 Task: Check a repository's "Topics" for categorized project themes.
Action: Mouse moved to (937, 76)
Screenshot: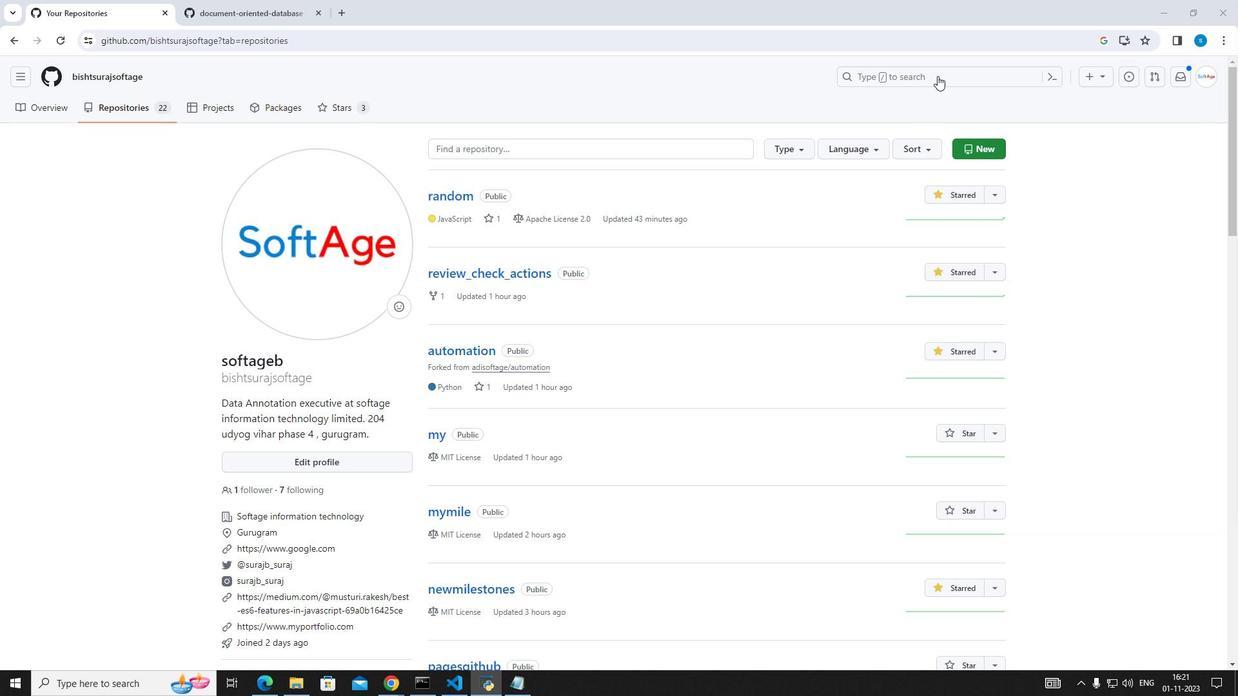 
Action: Mouse pressed left at (937, 76)
Screenshot: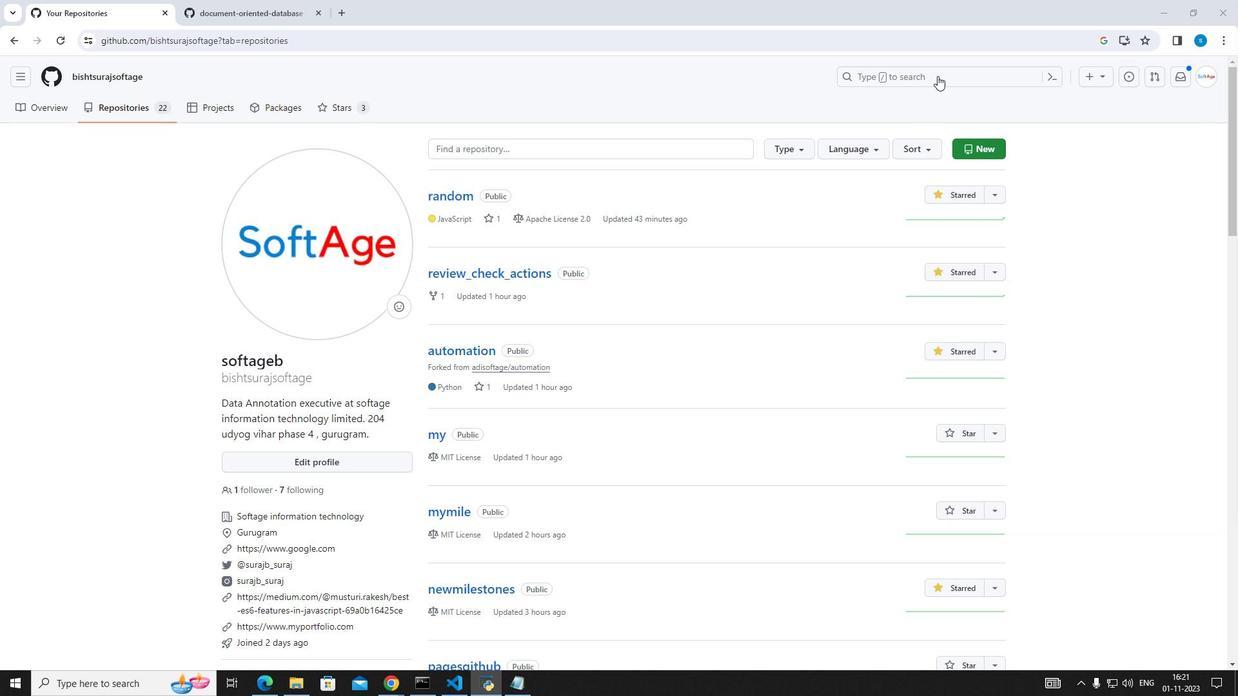 
Action: Key pressed boo<Key.backspace><Key.backspace><Key.backspace><Key.backspace><Key.backspace><Key.backspace><Key.backspace><Key.backspace><Key.backspace><Key.backspace><Key.backspace><Key.backspace><Key.backspace><Key.backspace><Key.backspace><Key.backspace><Key.backspace><Key.backspace><Key.backspace><Key.backspace><Key.backspace><Key.backspace><Key.backspace><Key.backspace><Key.backspace><Key.backspace><Key.backspace><Key.backspace><Key.backspace><Key.backspace><Key.backspace><Key.backspace>bootstrap<Key.enter>
Screenshot: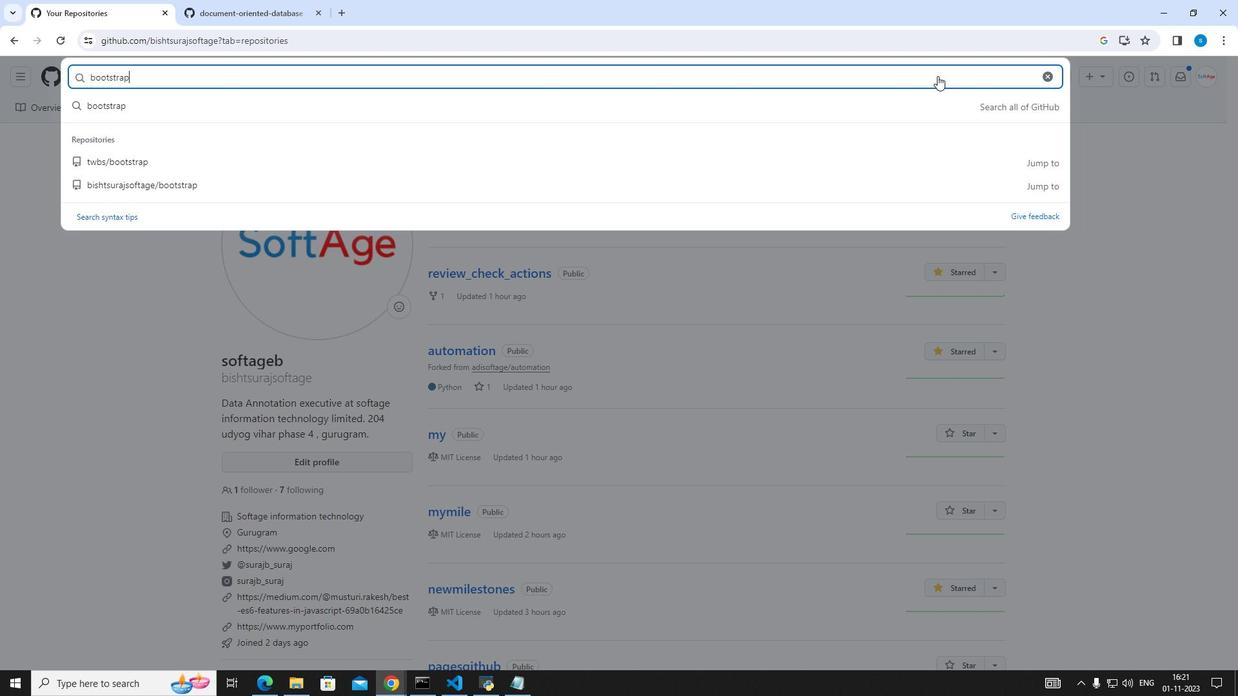 
Action: Mouse moved to (291, 145)
Screenshot: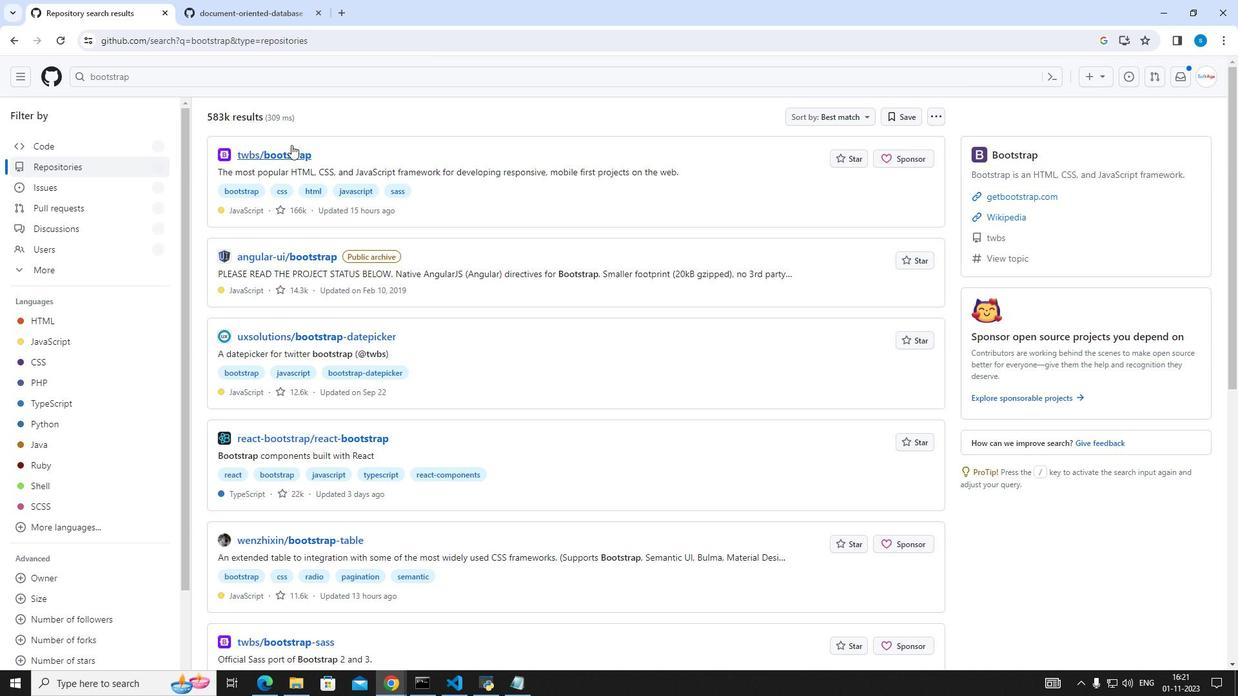 
Action: Mouse pressed left at (291, 145)
Screenshot: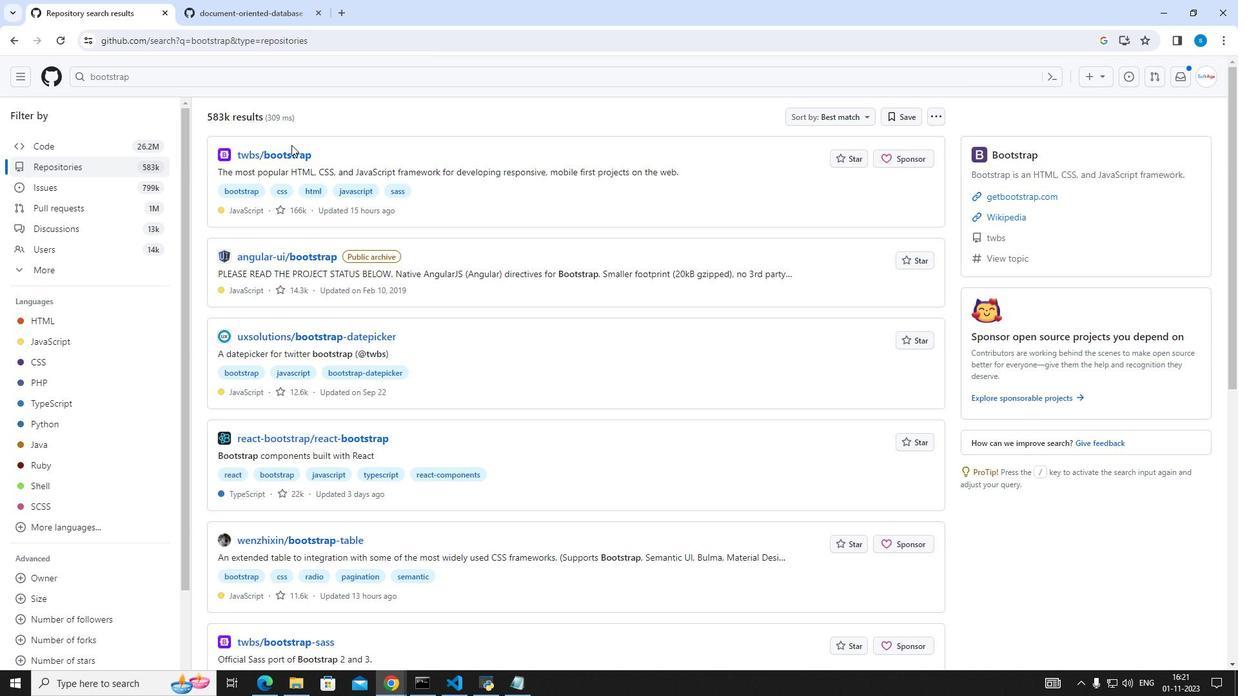
Action: Mouse moved to (288, 150)
Screenshot: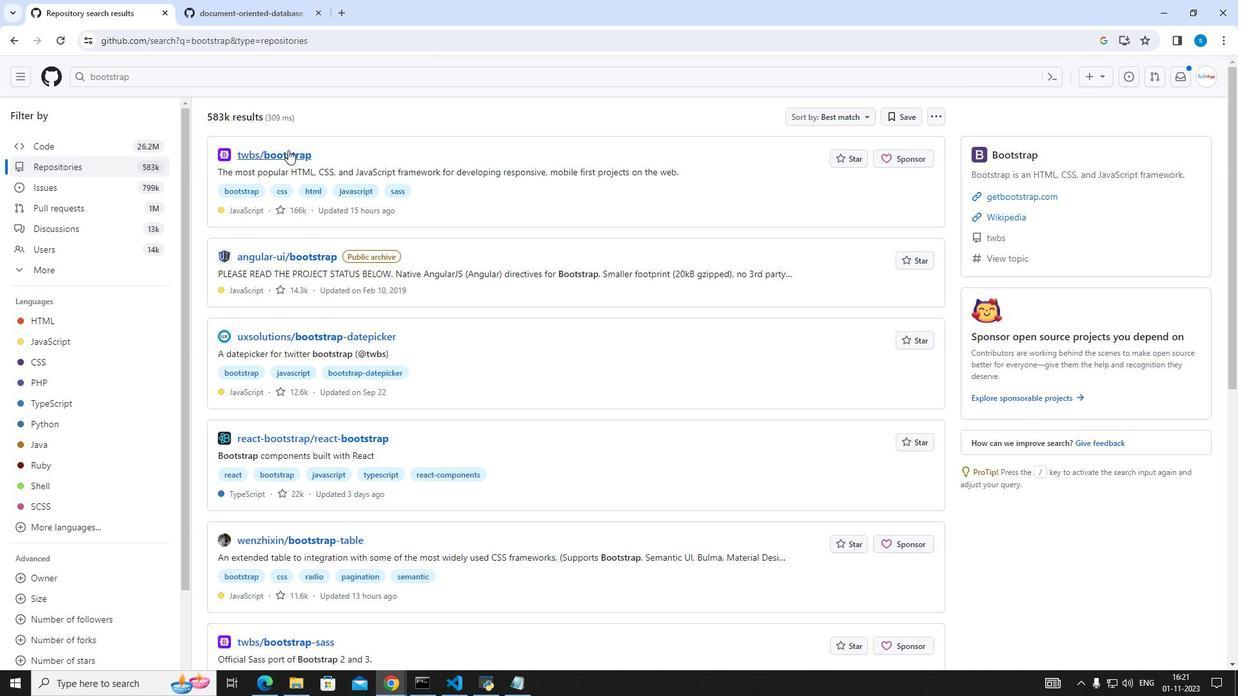 
Action: Mouse pressed left at (288, 150)
Screenshot: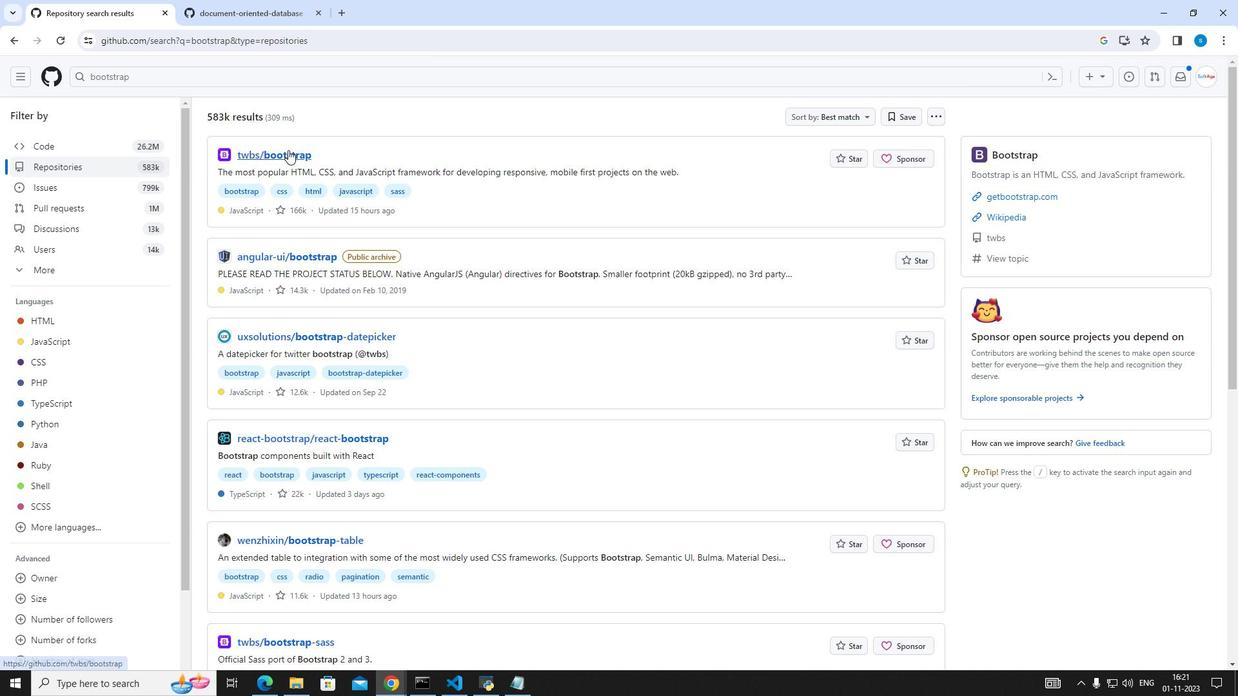
Action: Mouse moved to (843, 305)
Screenshot: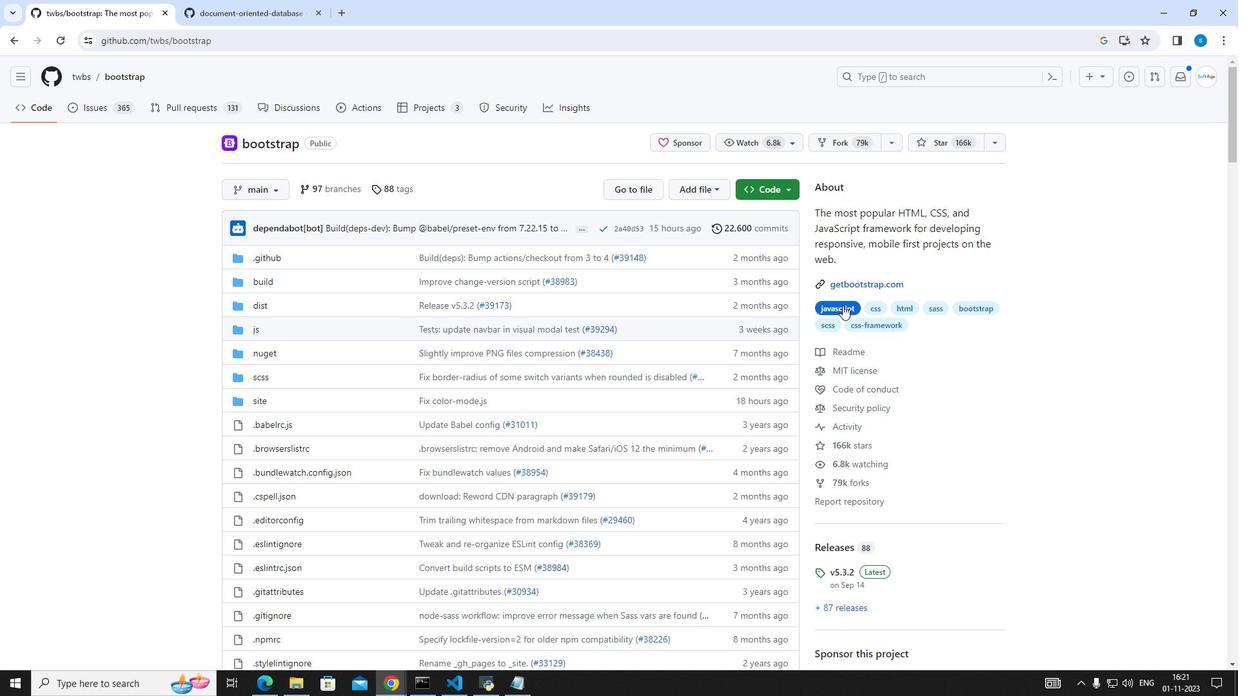 
Action: Mouse pressed left at (843, 305)
Screenshot: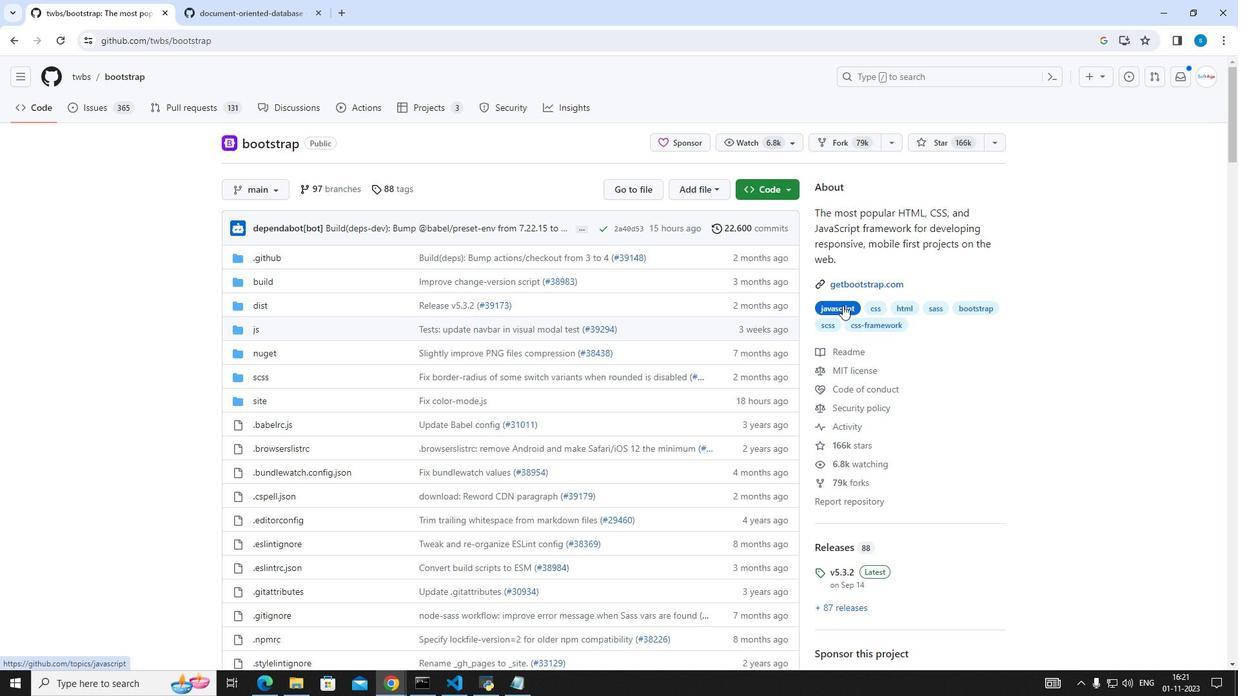 
Action: Mouse moved to (9, 45)
Screenshot: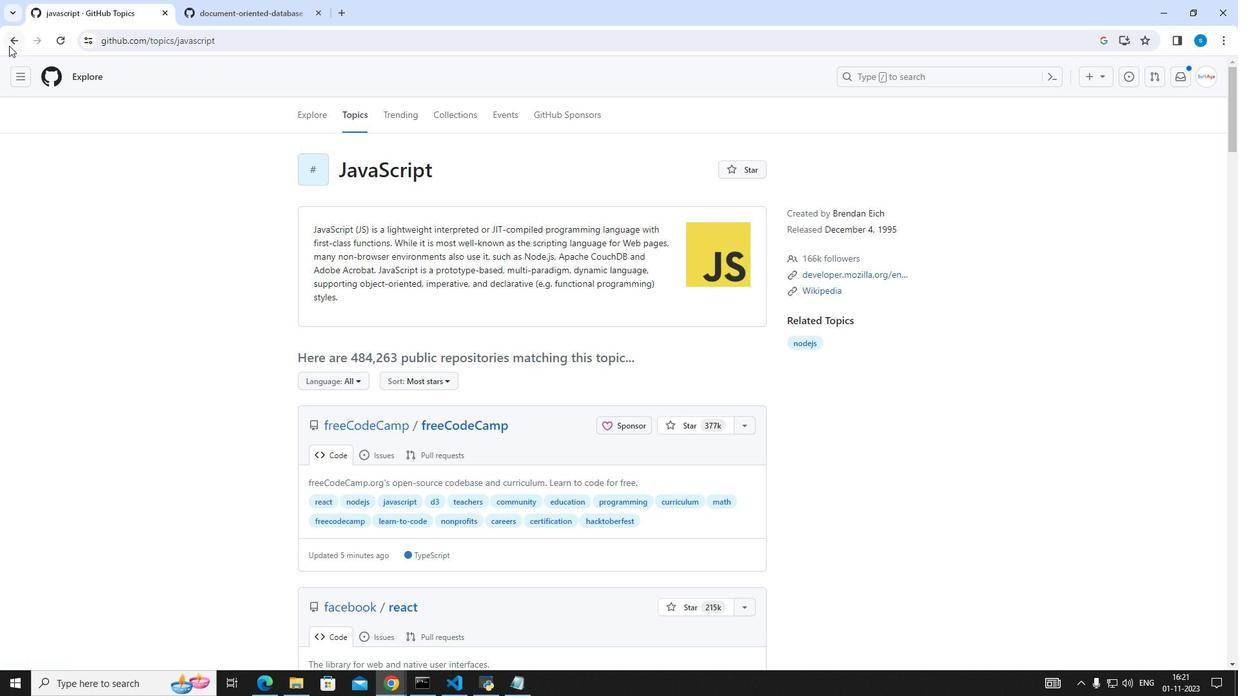 
Action: Mouse pressed left at (9, 45)
Screenshot: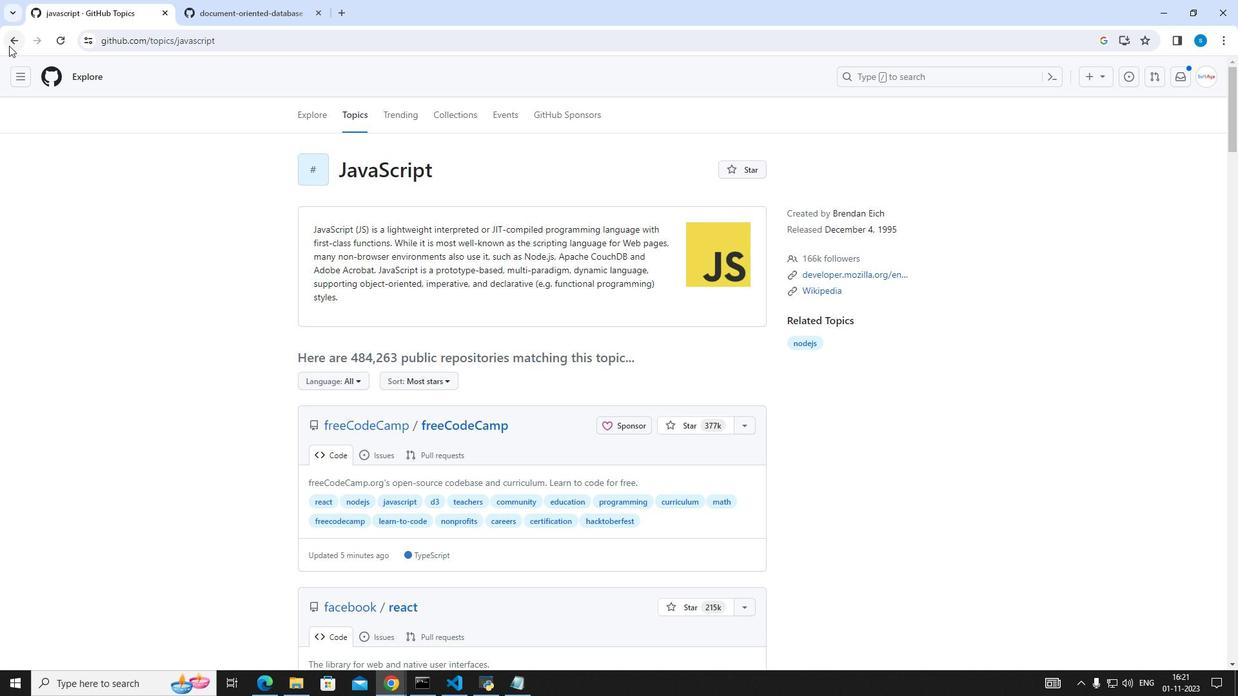 
Action: Mouse moved to (904, 302)
Screenshot: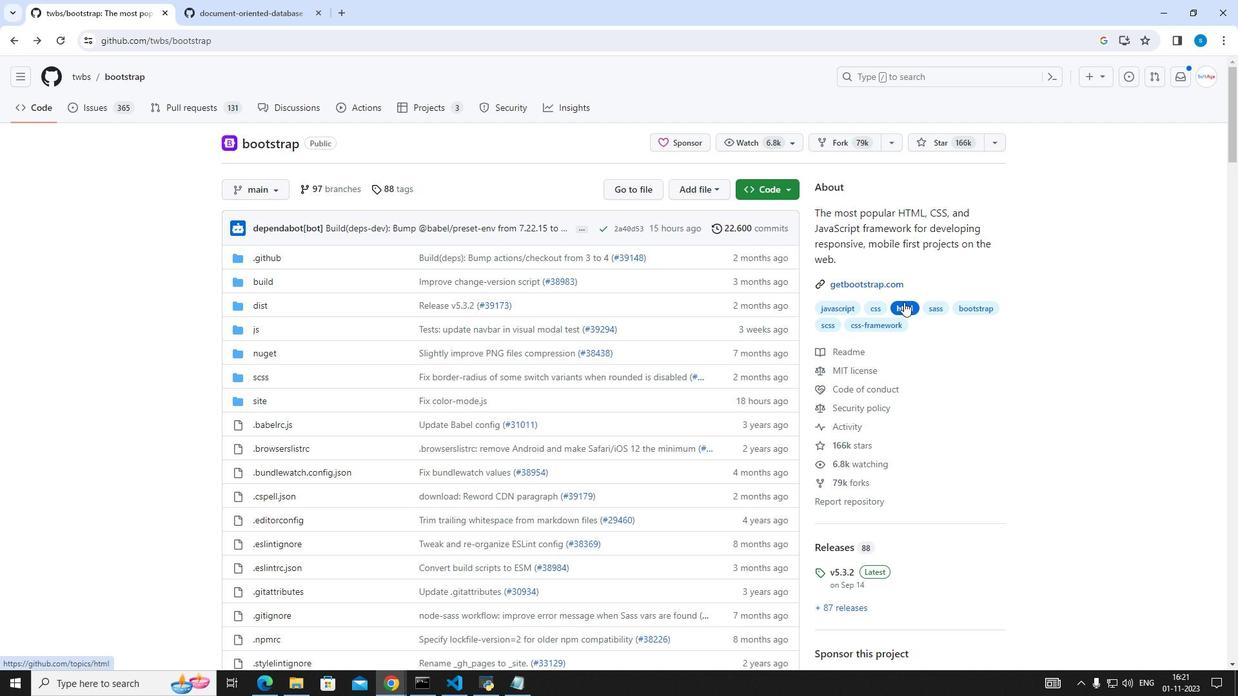 
Action: Mouse pressed left at (904, 302)
Screenshot: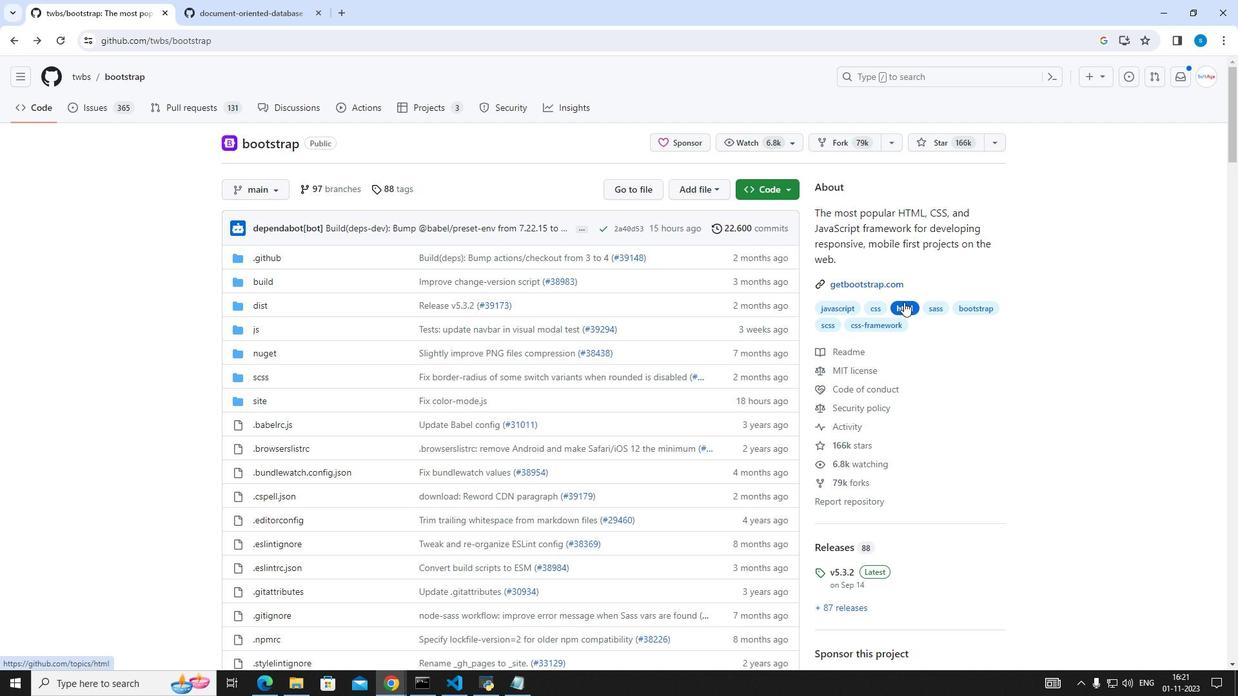 
Action: Mouse moved to (841, 390)
Screenshot: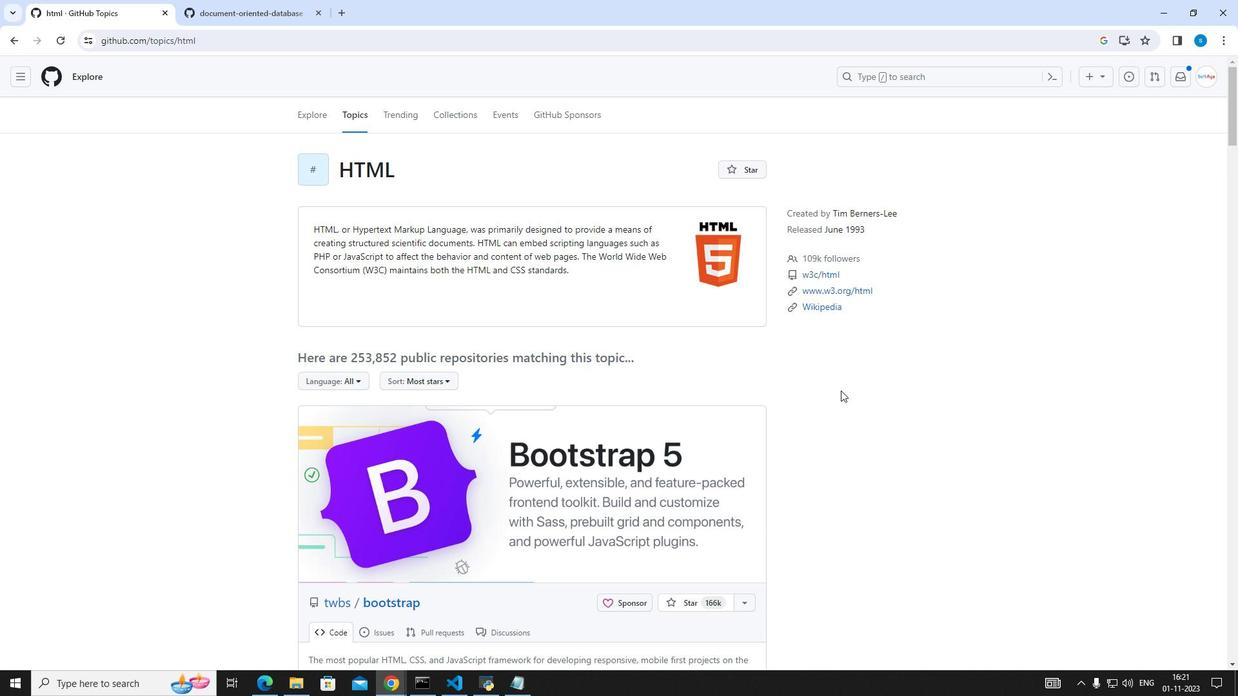 
Action: Mouse scrolled (841, 390) with delta (0, 0)
Screenshot: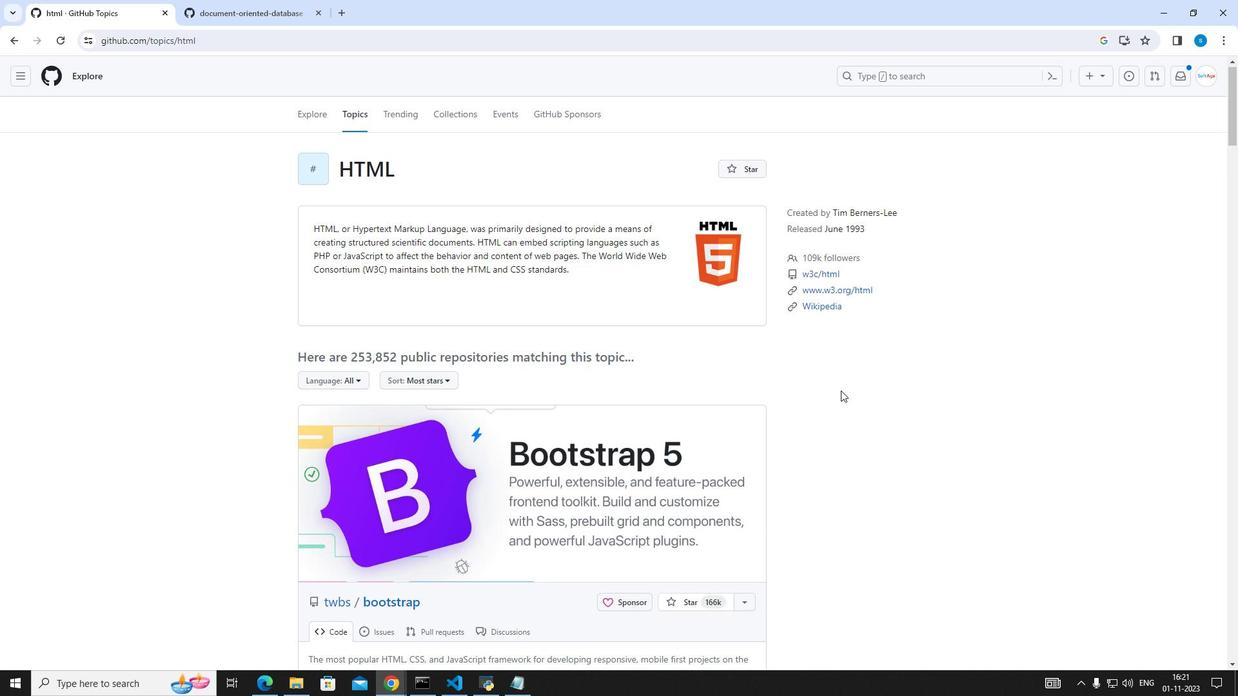 
Action: Mouse scrolled (841, 390) with delta (0, 0)
Screenshot: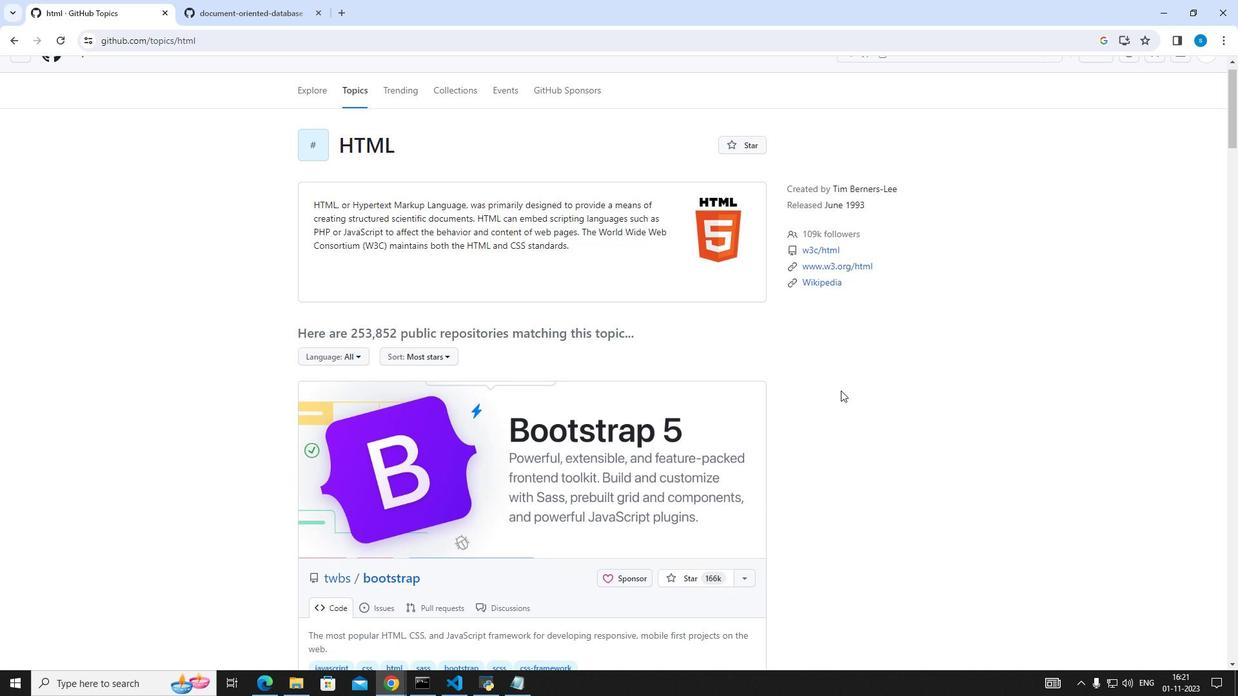 
Action: Mouse scrolled (841, 390) with delta (0, 0)
Screenshot: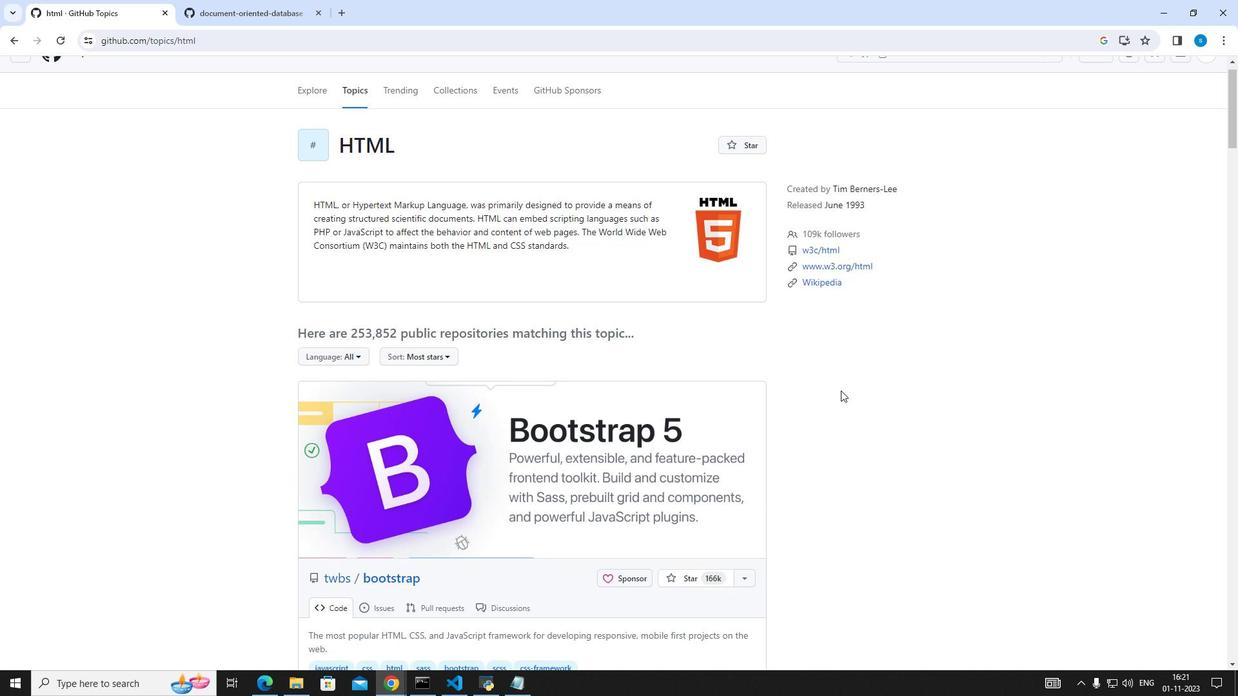 
Action: Mouse scrolled (841, 390) with delta (0, 0)
Screenshot: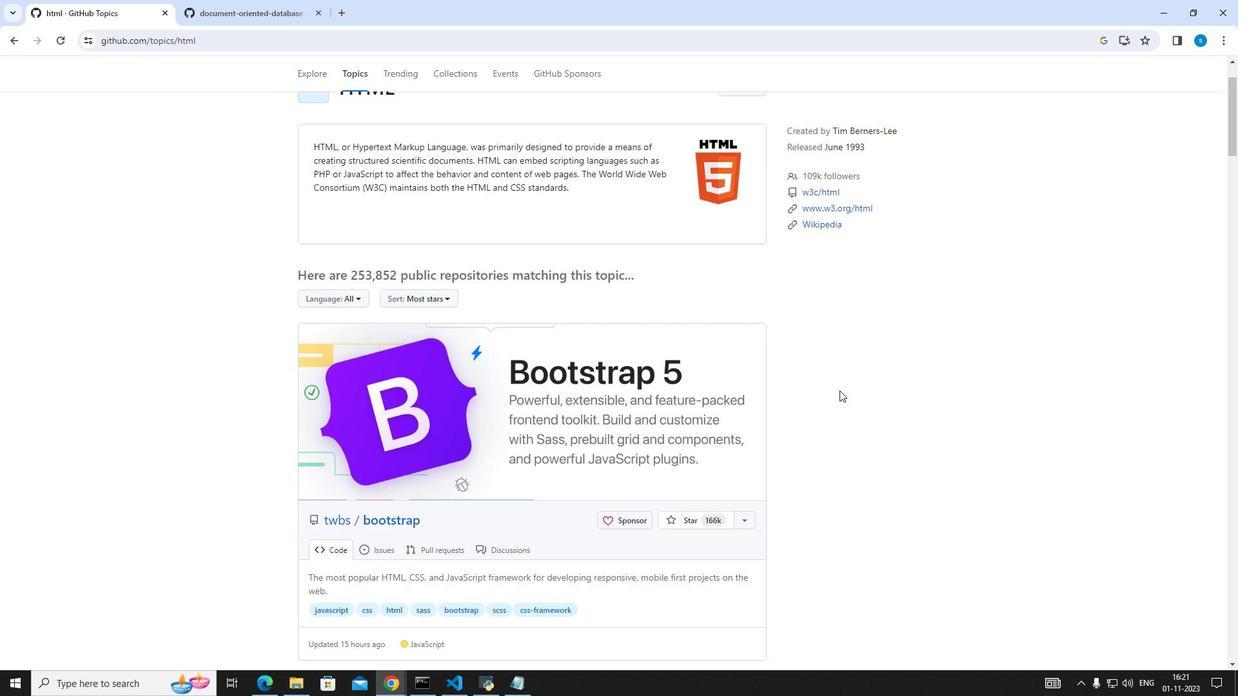 
Action: Mouse scrolled (841, 390) with delta (0, 0)
Screenshot: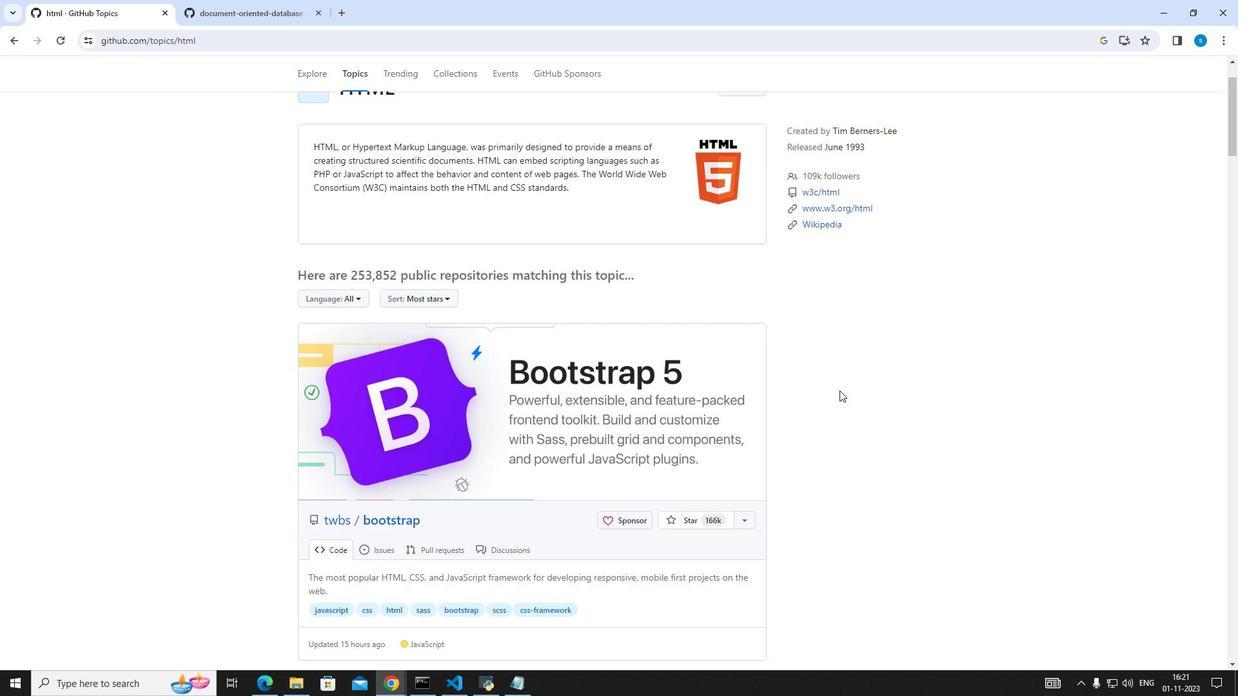 
Action: Mouse moved to (838, 392)
Screenshot: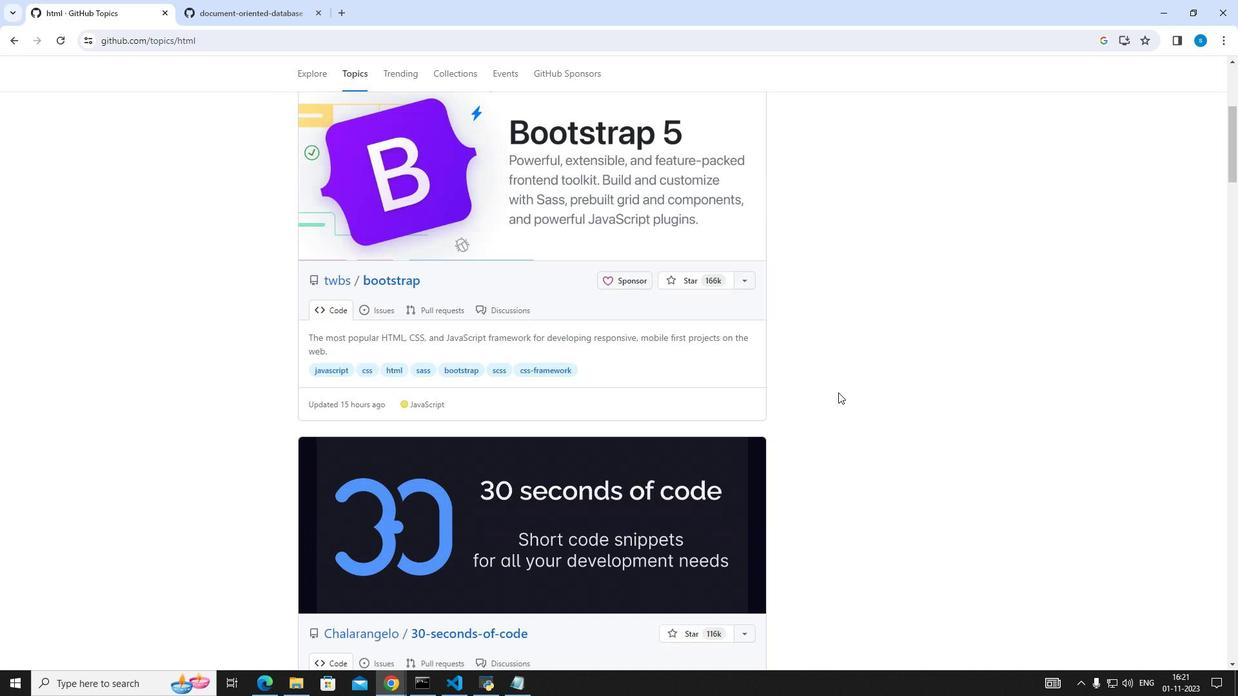 
Action: Mouse scrolled (838, 392) with delta (0, 0)
Screenshot: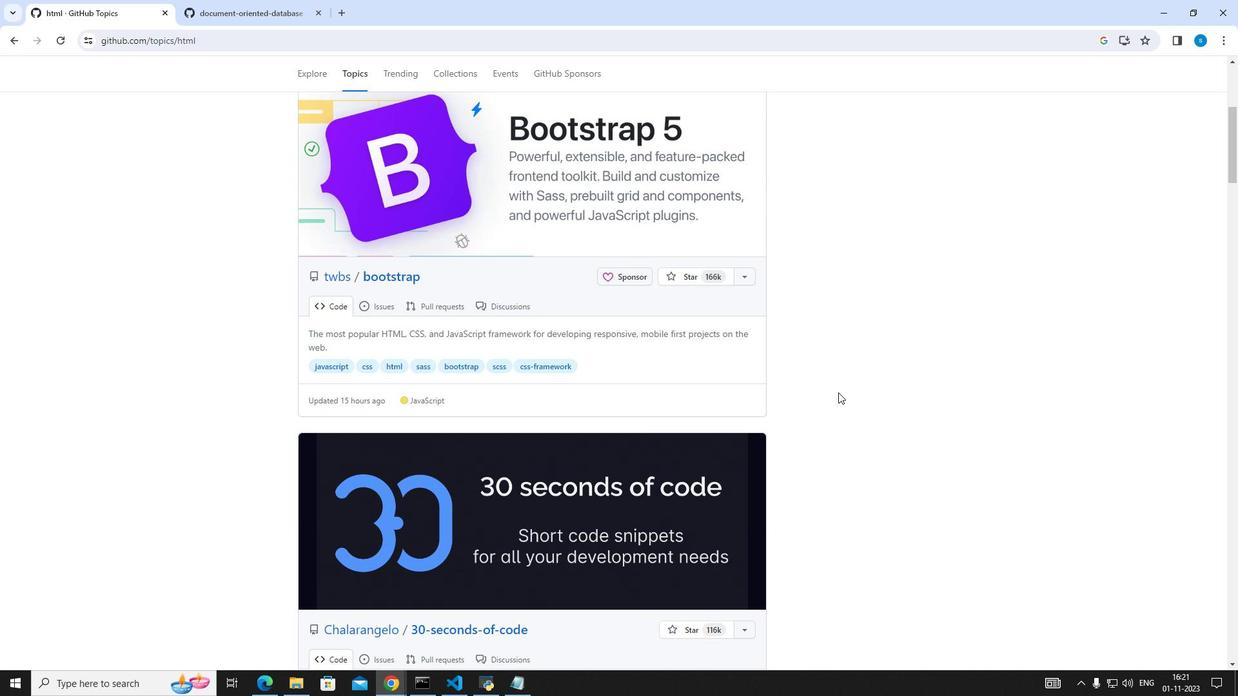 
Action: Mouse scrolled (838, 392) with delta (0, 0)
Screenshot: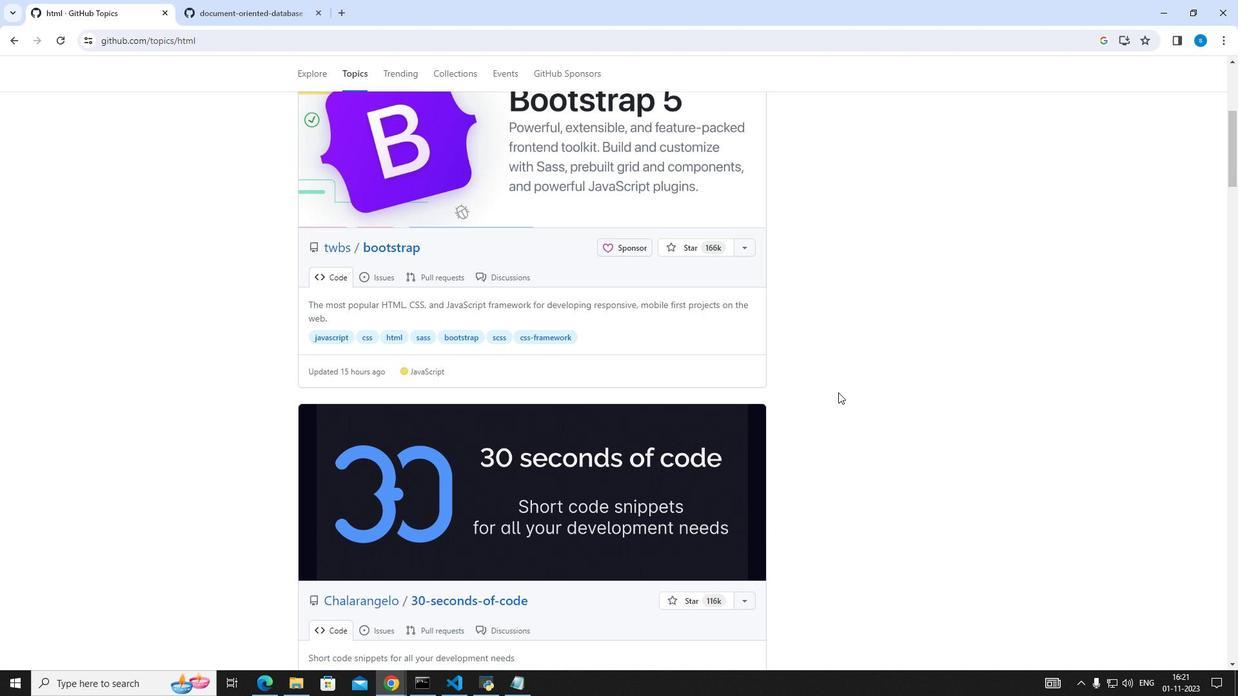 
Action: Mouse scrolled (838, 392) with delta (0, 0)
Screenshot: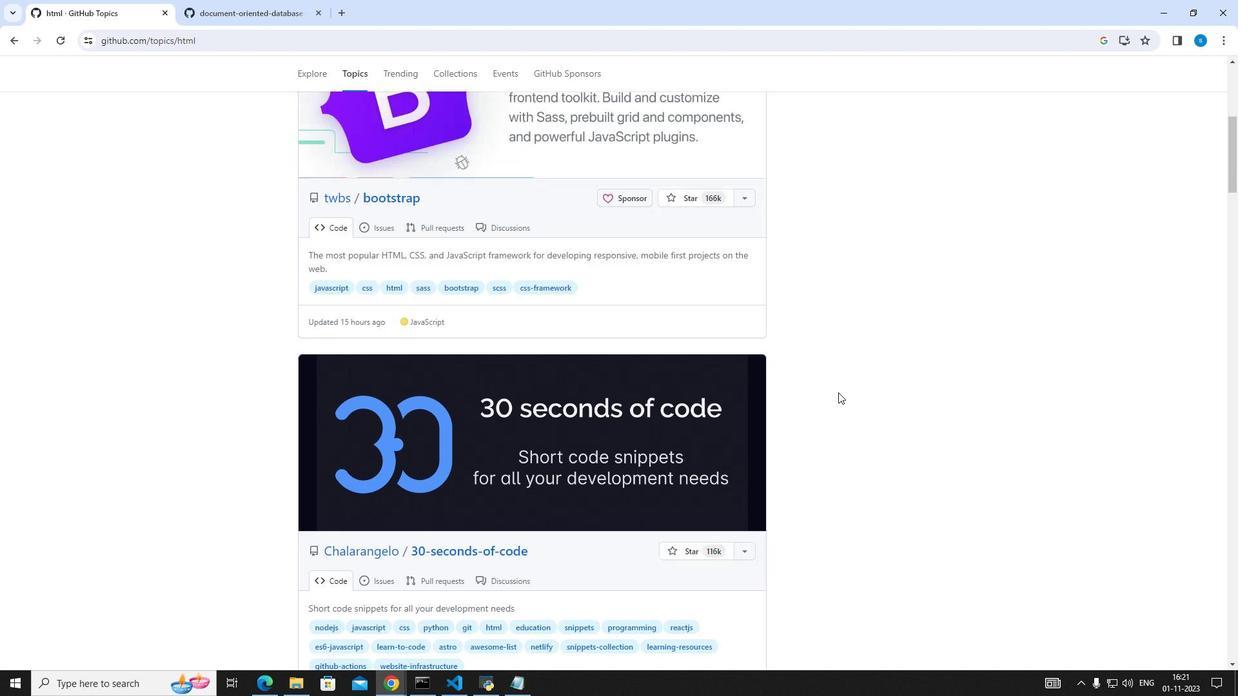 
Action: Mouse scrolled (838, 393) with delta (0, 0)
Screenshot: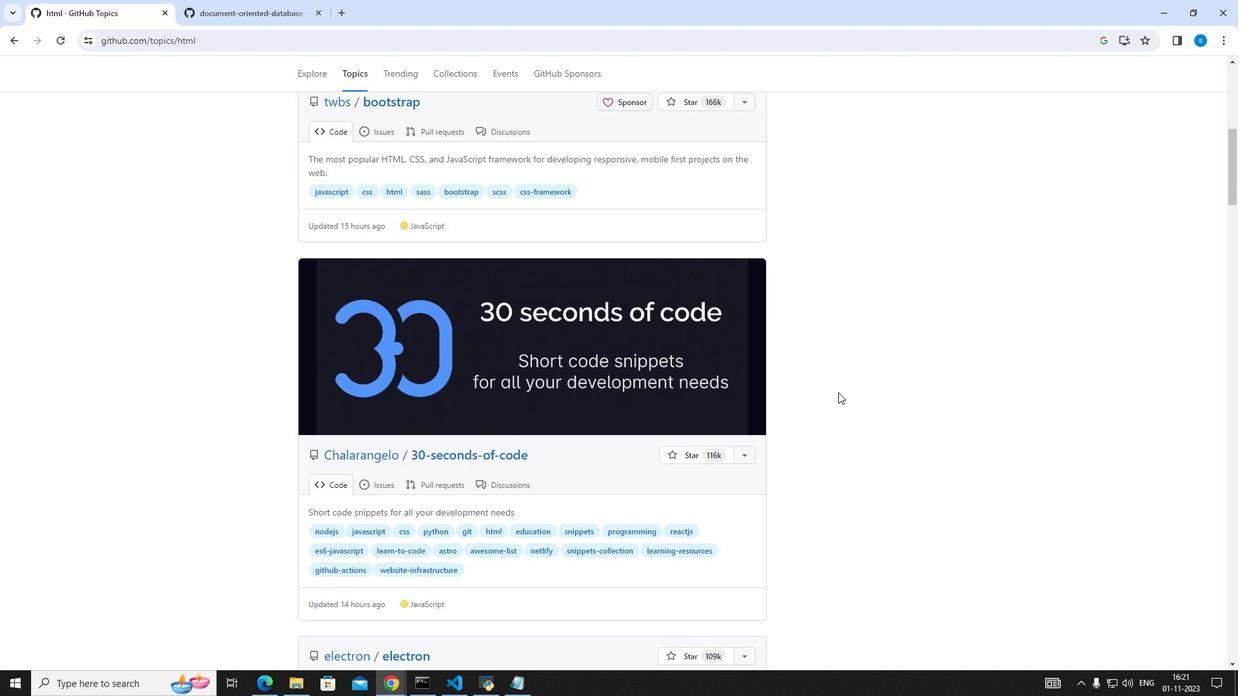 
Action: Mouse scrolled (838, 393) with delta (0, 0)
Screenshot: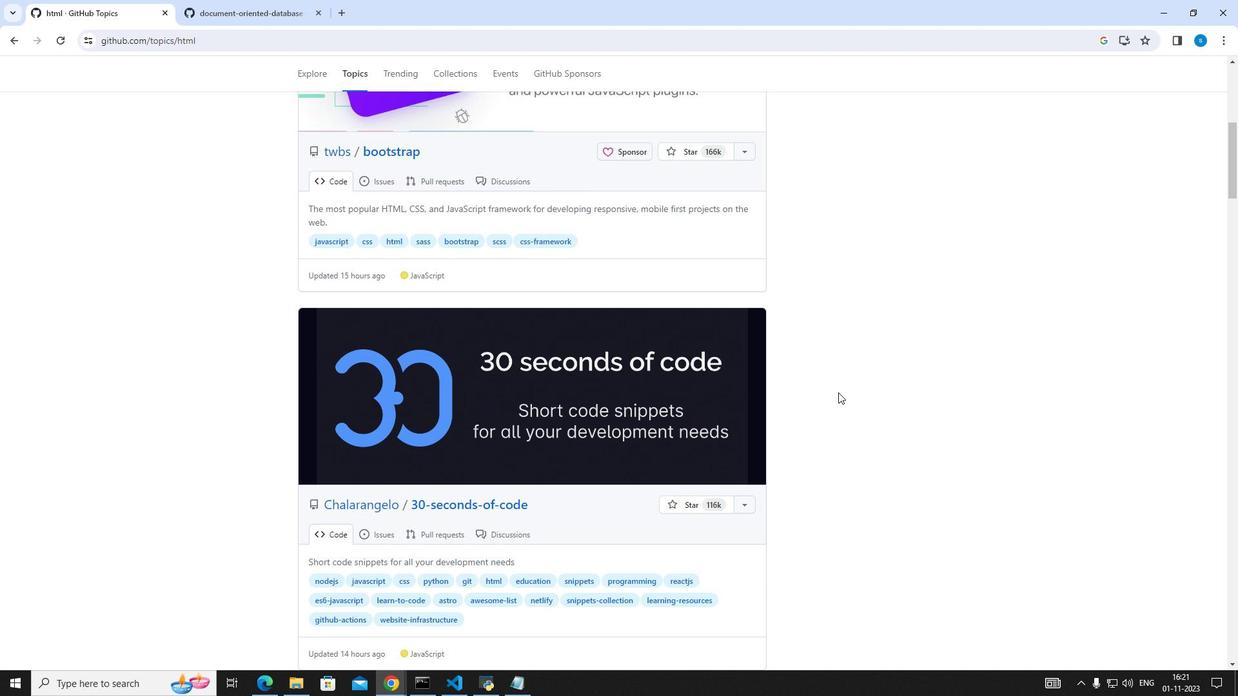 
Action: Mouse scrolled (838, 393) with delta (0, 0)
Screenshot: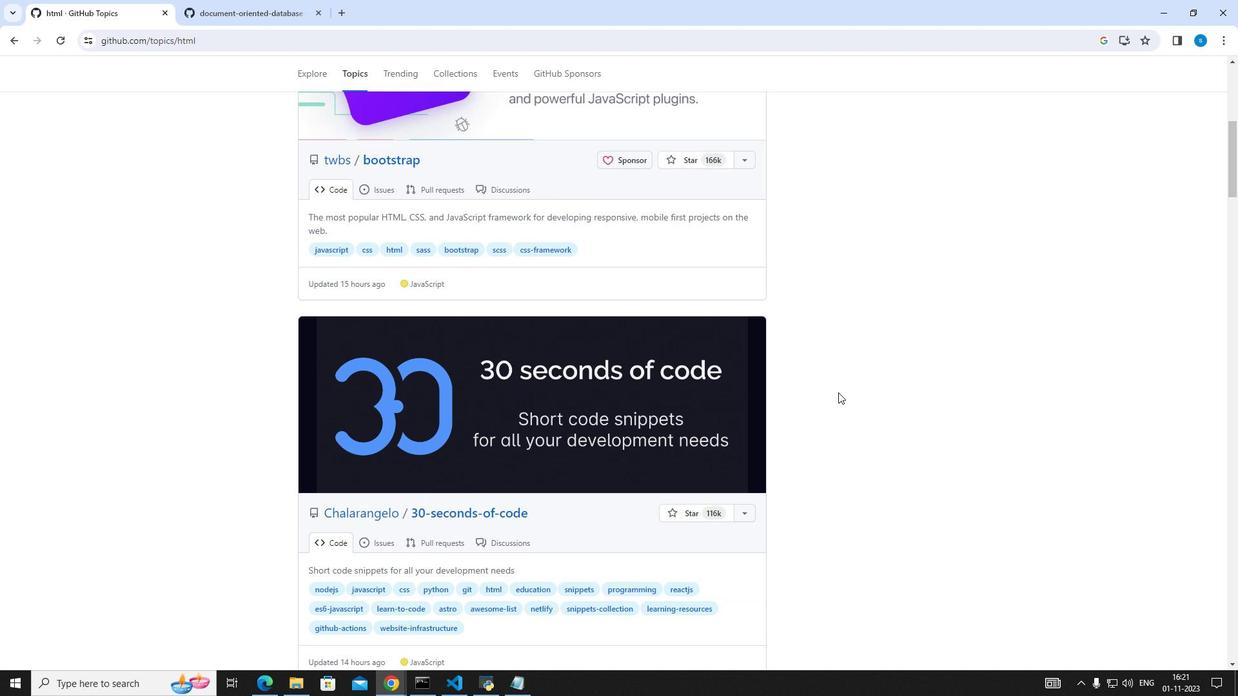 
Action: Mouse scrolled (838, 393) with delta (0, 0)
Screenshot: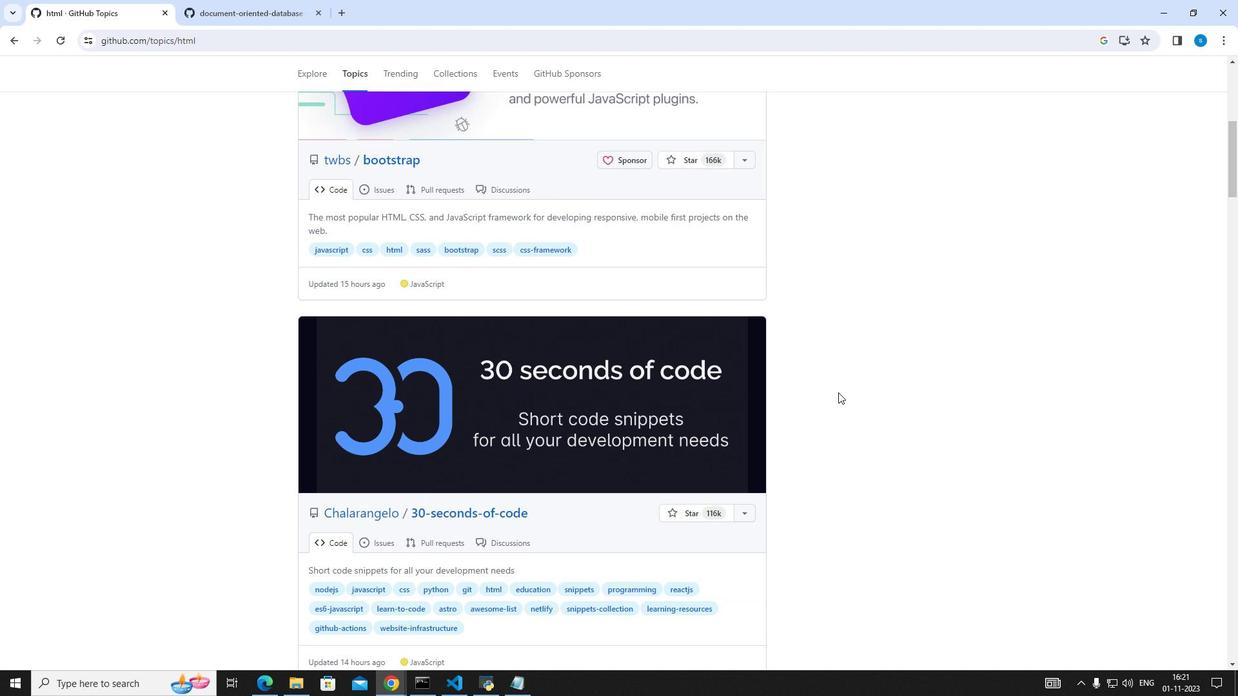 
Action: Mouse scrolled (838, 393) with delta (0, 0)
Screenshot: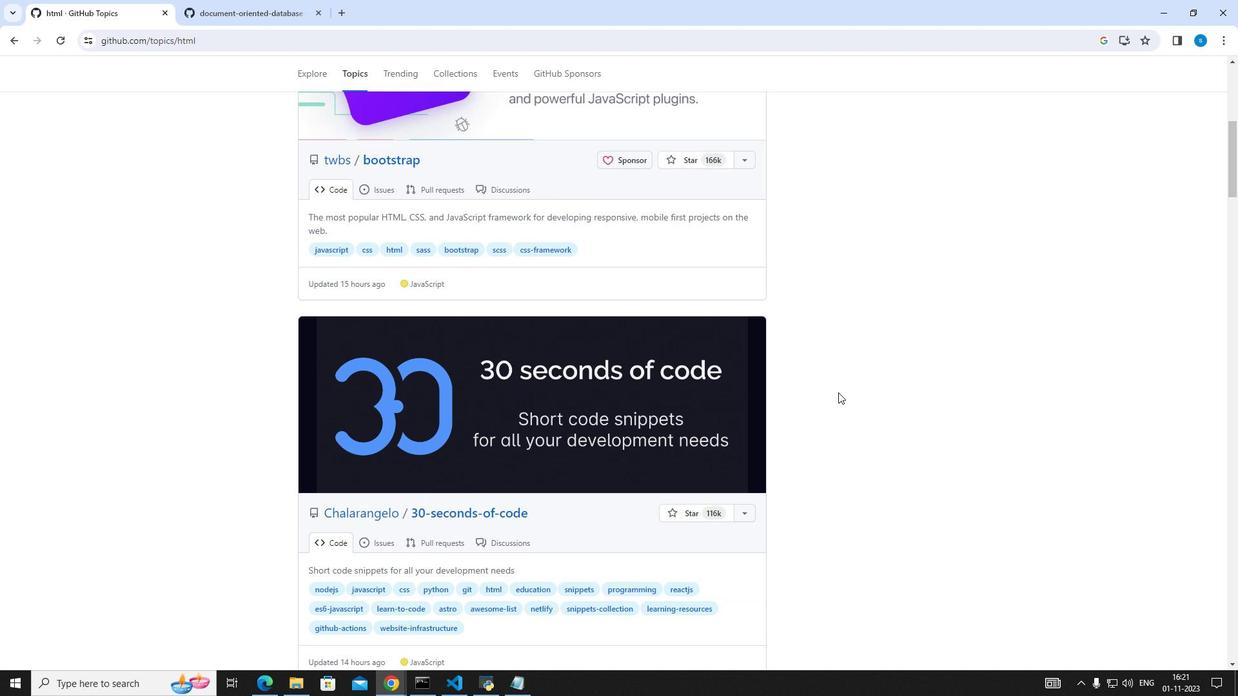 
Action: Mouse scrolled (838, 393) with delta (0, 0)
Screenshot: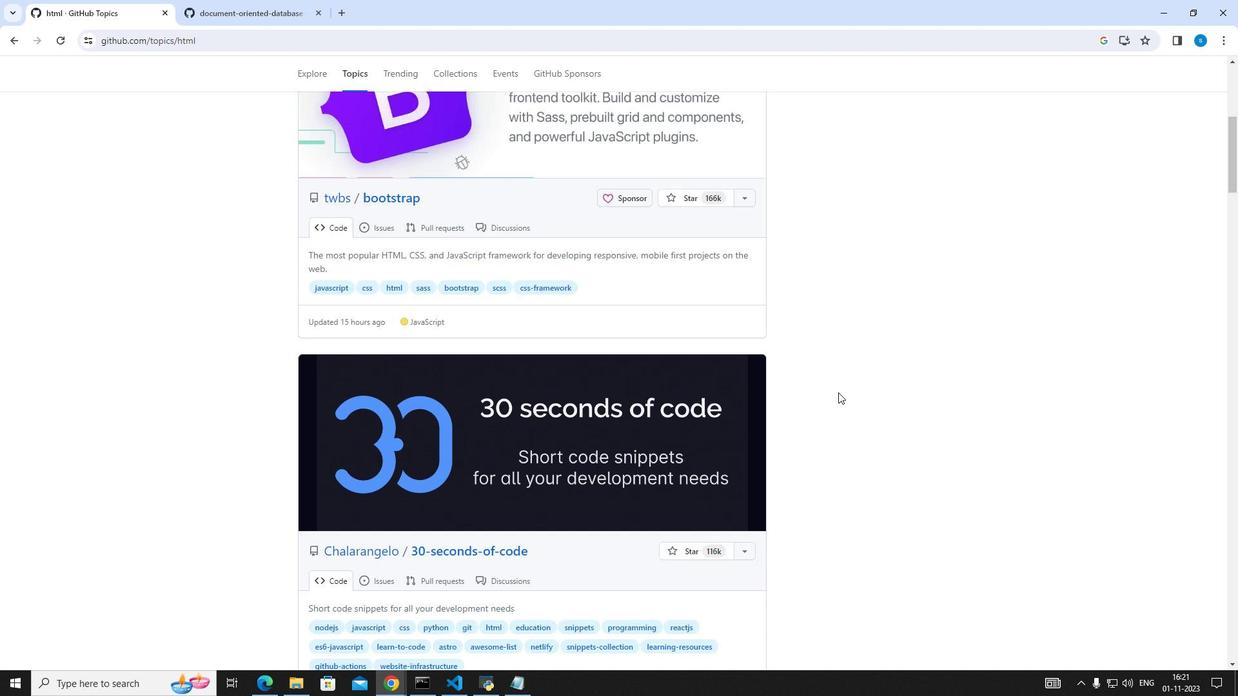 
Action: Mouse scrolled (838, 393) with delta (0, 0)
Screenshot: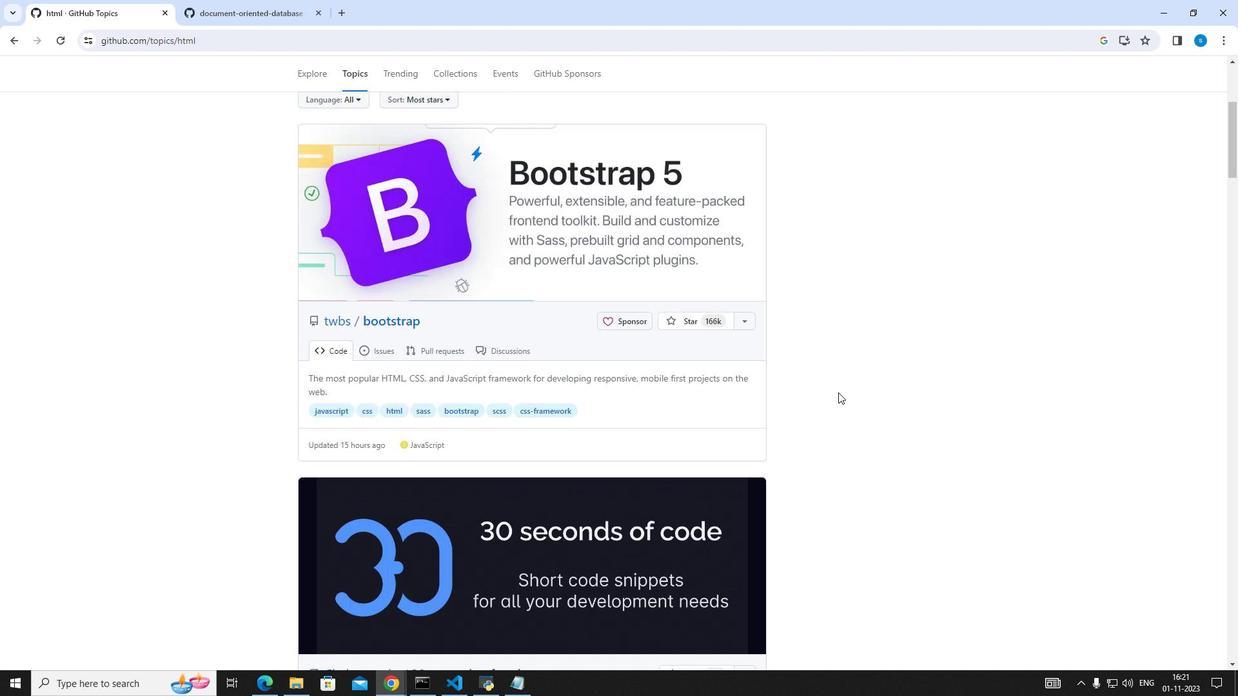 
Action: Mouse scrolled (838, 393) with delta (0, 0)
Screenshot: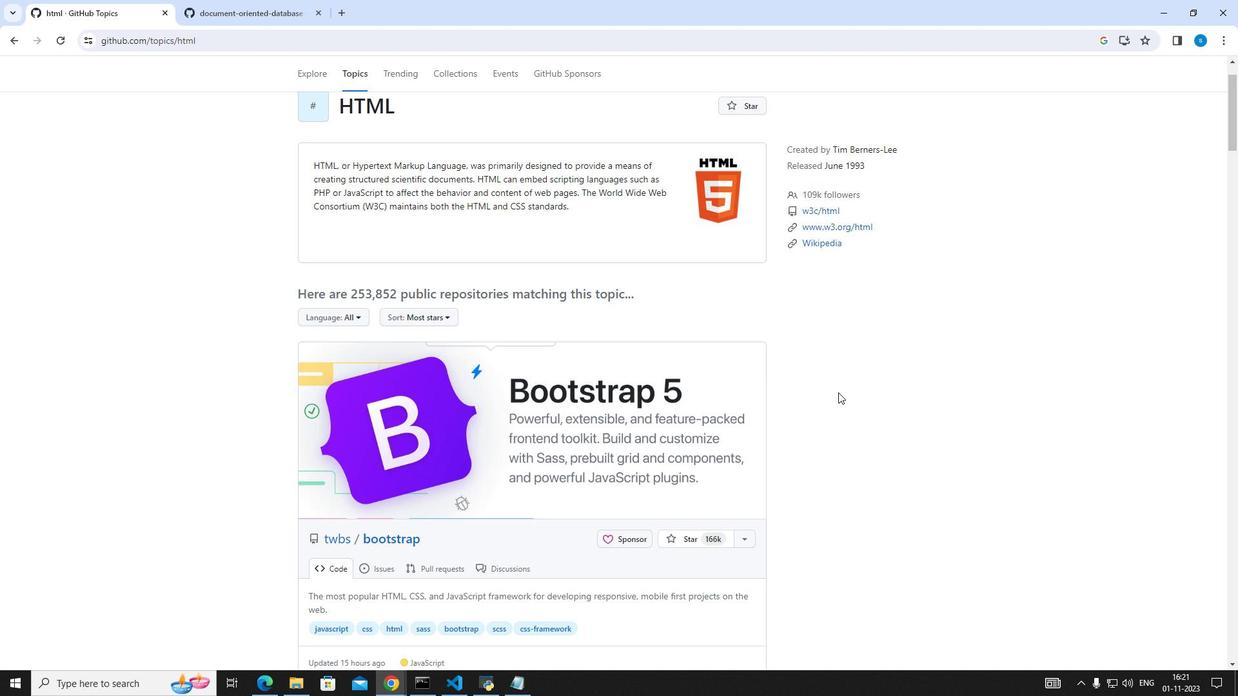 
Action: Mouse scrolled (838, 393) with delta (0, 0)
Screenshot: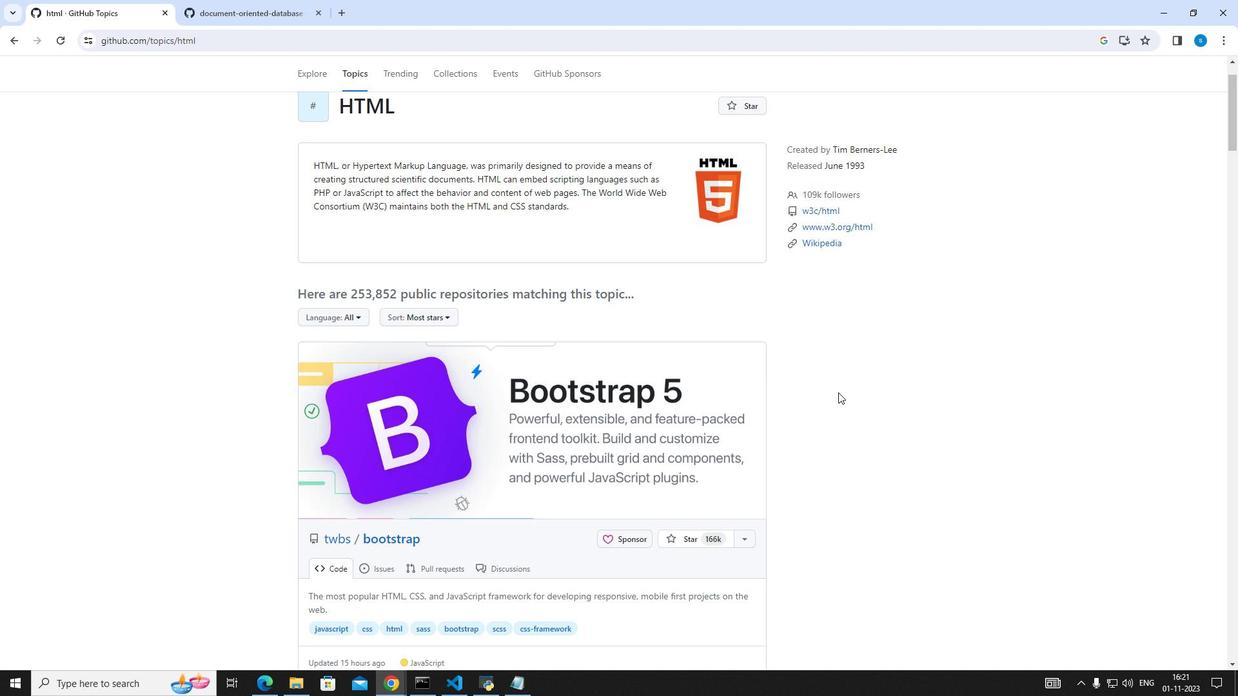 
Action: Mouse scrolled (838, 393) with delta (0, 0)
Screenshot: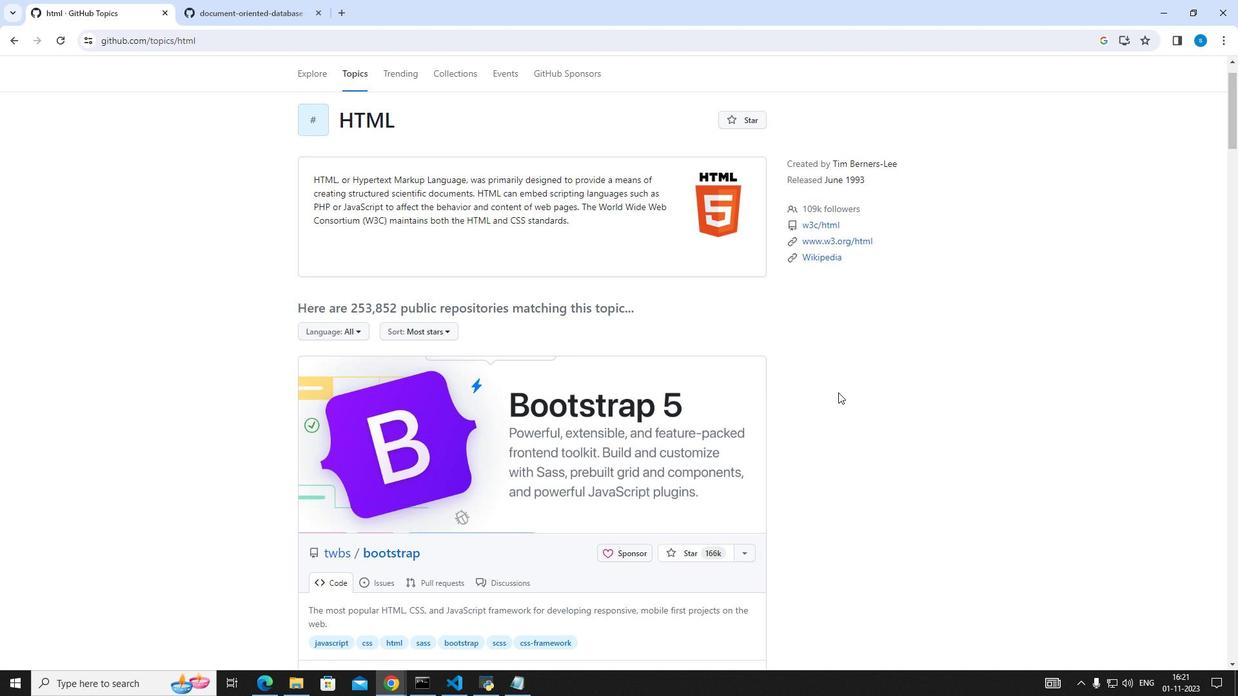 
Action: Mouse scrolled (838, 393) with delta (0, 0)
Screenshot: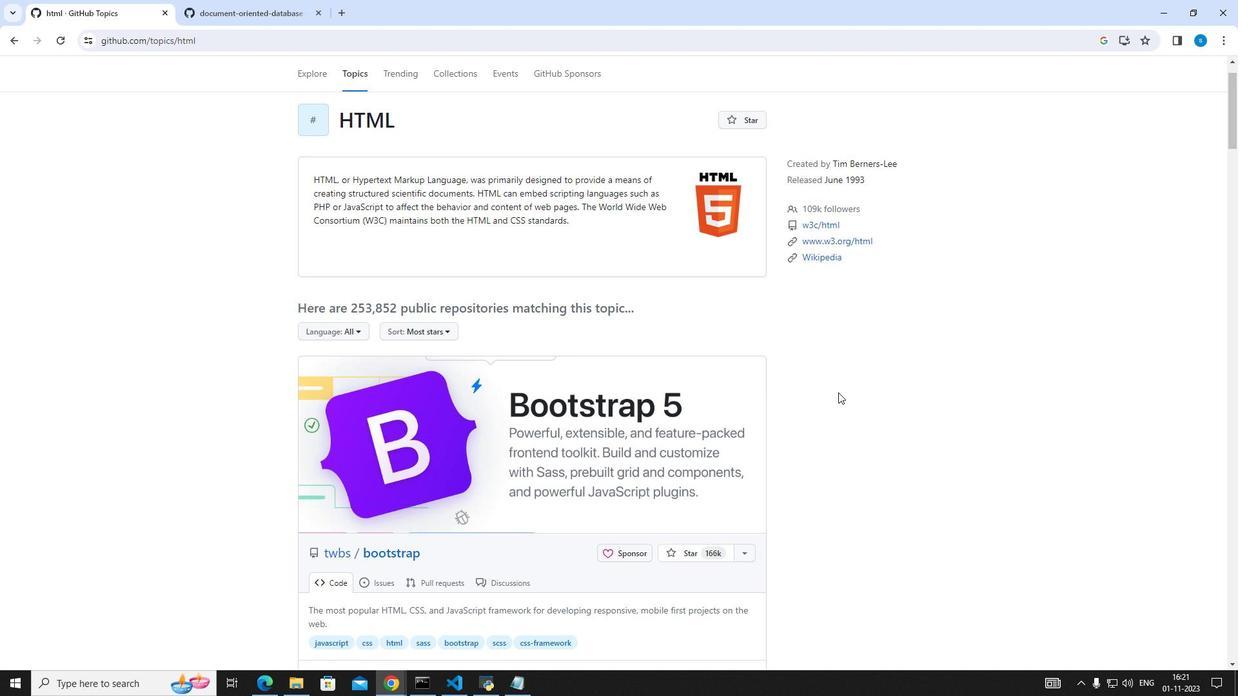 
